 Task: Open Card Card0000000114 in Board Board0000000029 in Workspace WS0000000010 in Trello. Add Member ayush98111@gmail.com to Card Card0000000114 in Board Board0000000029 in Workspace WS0000000010 in Trello. Add Blue Label titled Label0000000114 to Card Card0000000114 in Board Board0000000029 in Workspace WS0000000010 in Trello. Add Checklist CL0000000114 to Card Card0000000114 in Board Board0000000029 in Workspace WS0000000010 in Trello. Add Dates with Start Date as Sep 01 2023 and Due Date as Sep 30 2023 to Card Card0000000114 in Board Board0000000029 in Workspace WS0000000010 in Trello
Action: Mouse moved to (483, 45)
Screenshot: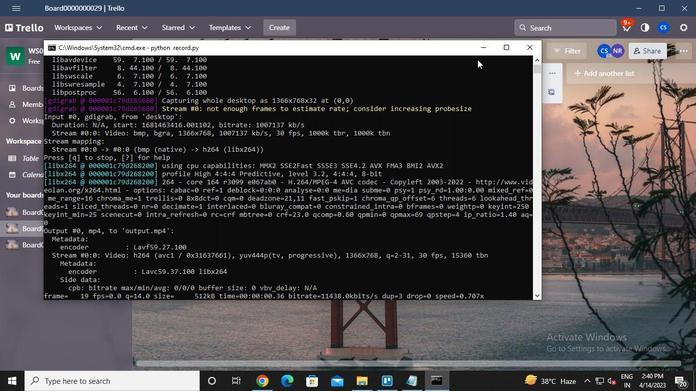
Action: Mouse pressed left at (483, 45)
Screenshot: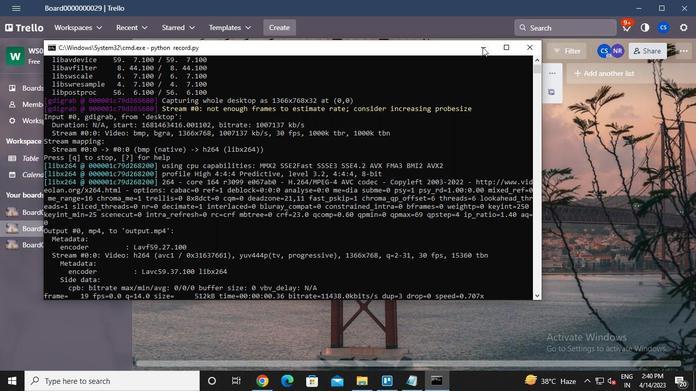 
Action: Mouse moved to (187, 188)
Screenshot: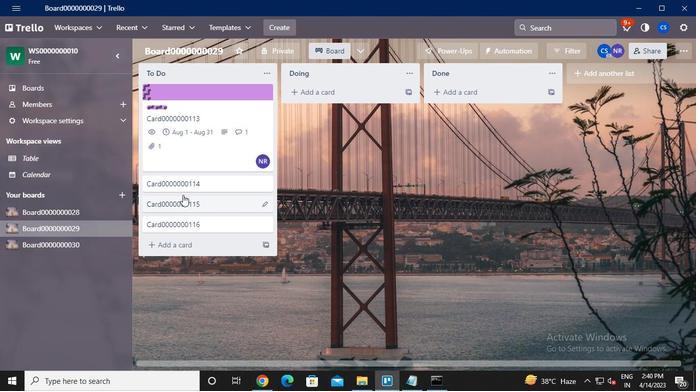 
Action: Mouse pressed left at (187, 188)
Screenshot: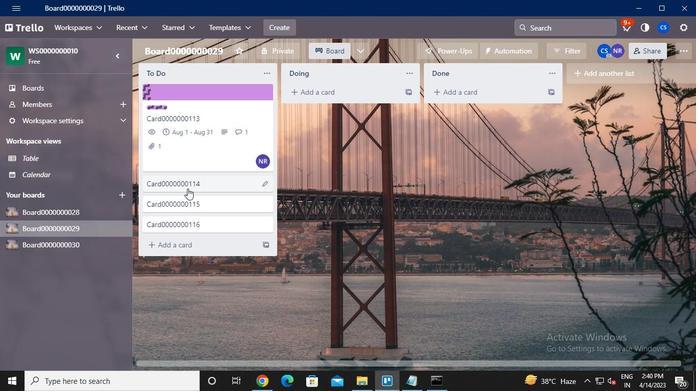 
Action: Mouse moved to (499, 128)
Screenshot: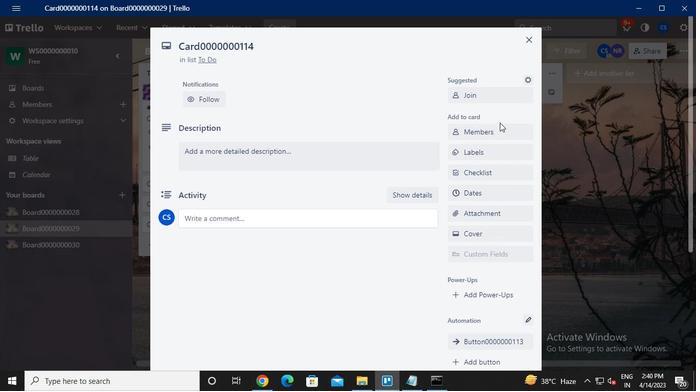 
Action: Mouse pressed left at (499, 128)
Screenshot: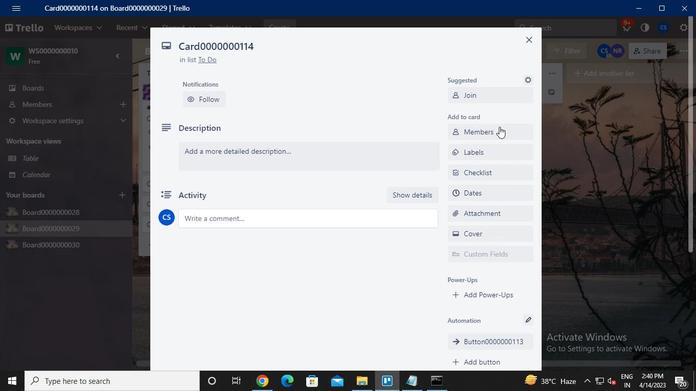 
Action: Keyboard Key.caps_lock
Screenshot: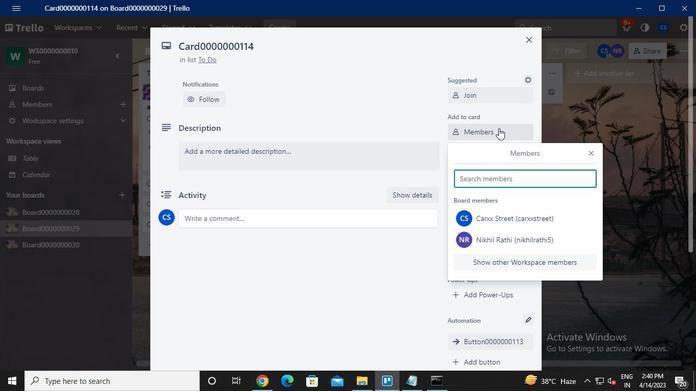 
Action: Keyboard a
Screenshot: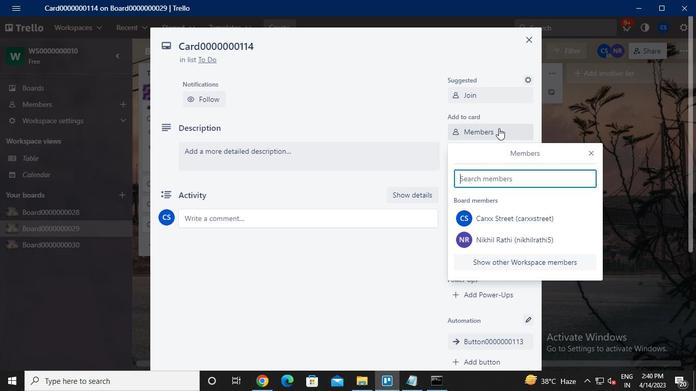 
Action: Keyboard y
Screenshot: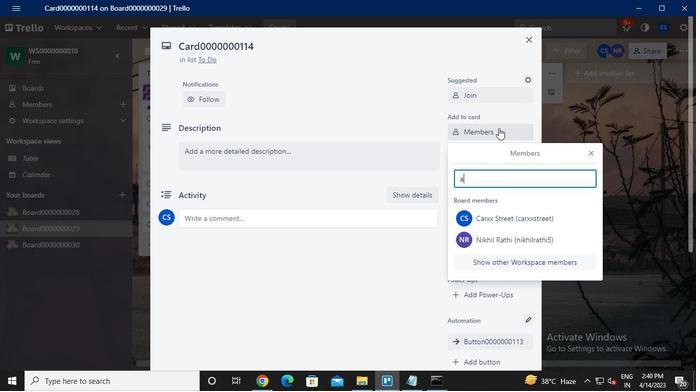 
Action: Keyboard u
Screenshot: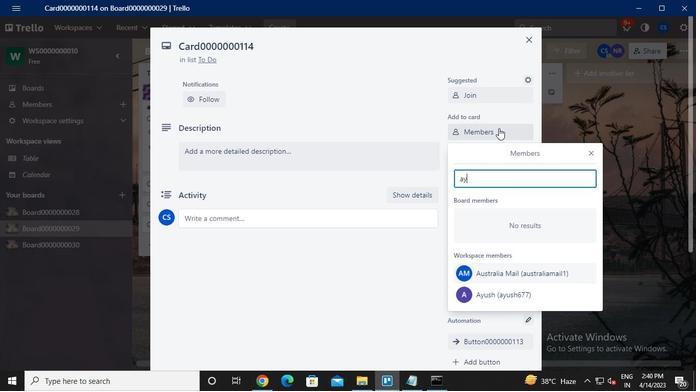 
Action: Keyboard s
Screenshot: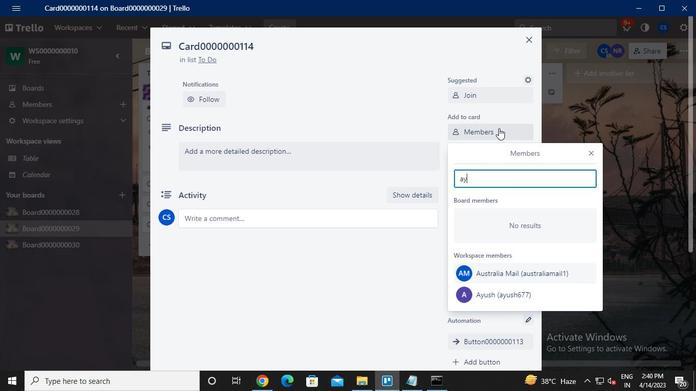
Action: Keyboard h
Screenshot: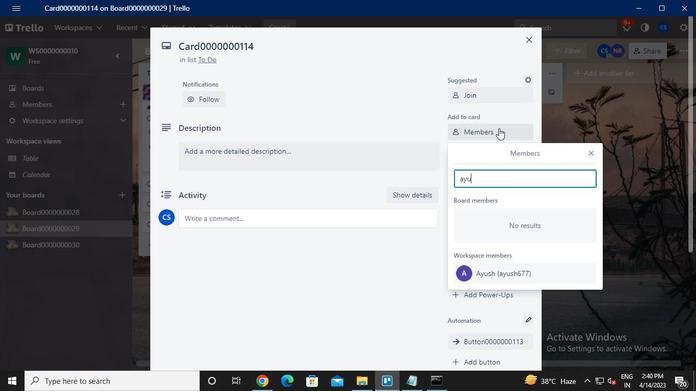 
Action: Keyboard <105>
Screenshot: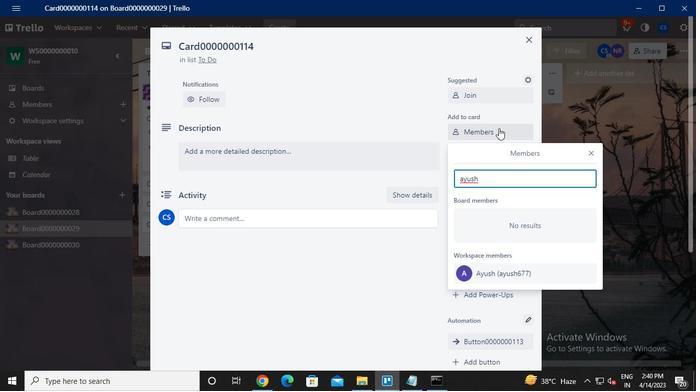 
Action: Keyboard <104>
Screenshot: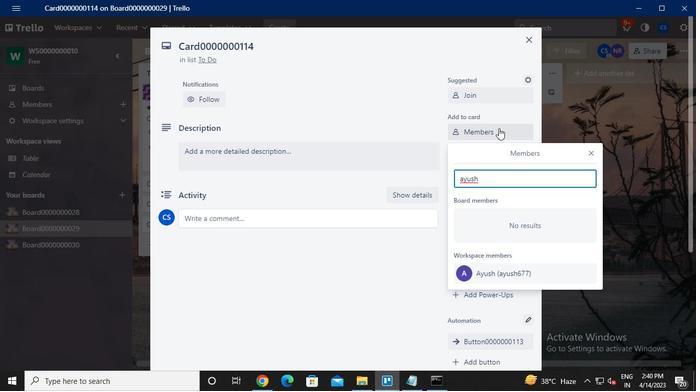 
Action: Keyboard <97>
Screenshot: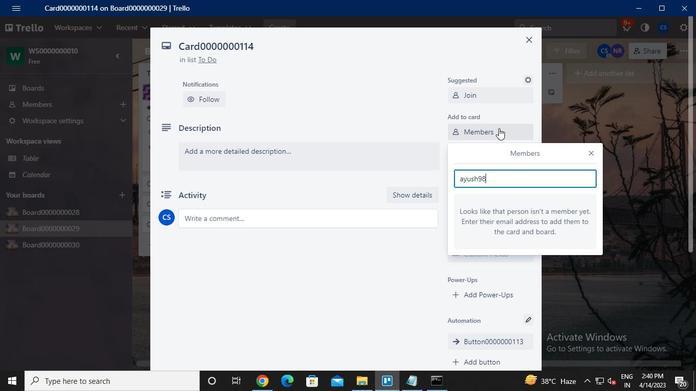 
Action: Keyboard <97>
Screenshot: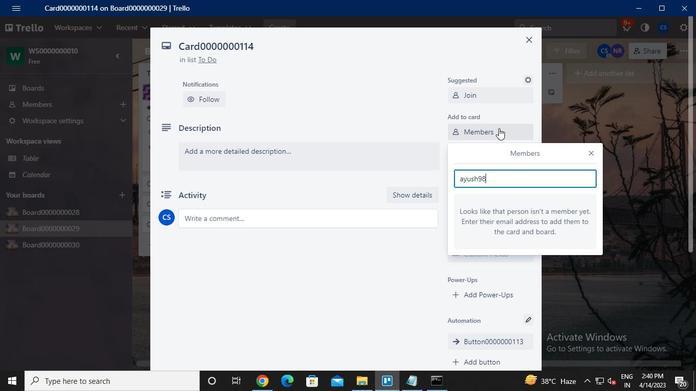 
Action: Keyboard <97>
Screenshot: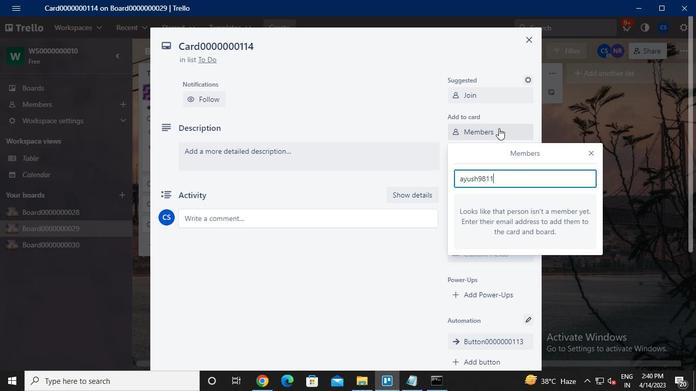 
Action: Keyboard Key.shift
Screenshot: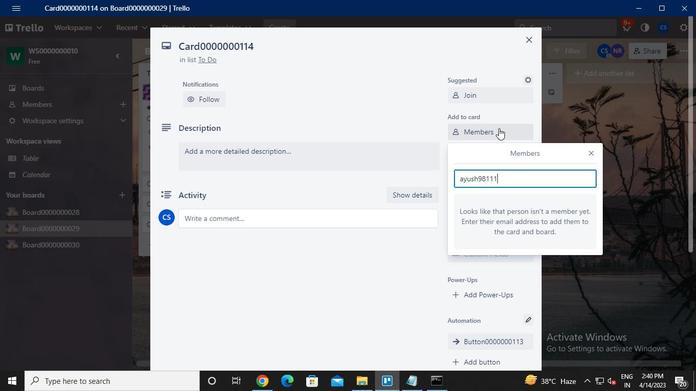 
Action: Keyboard @
Screenshot: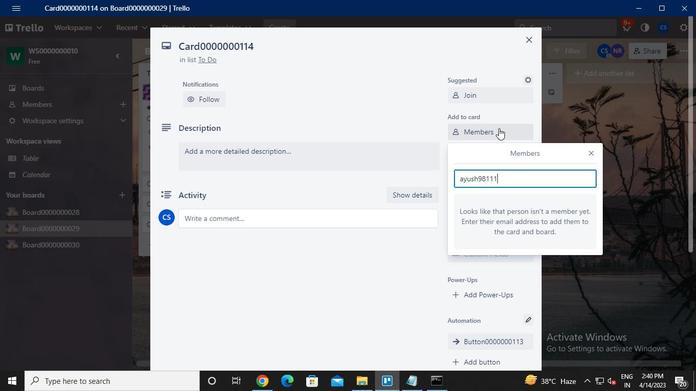 
Action: Keyboard g
Screenshot: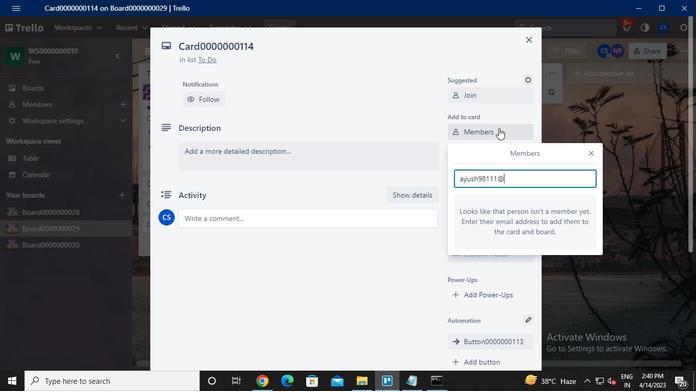 
Action: Keyboard m
Screenshot: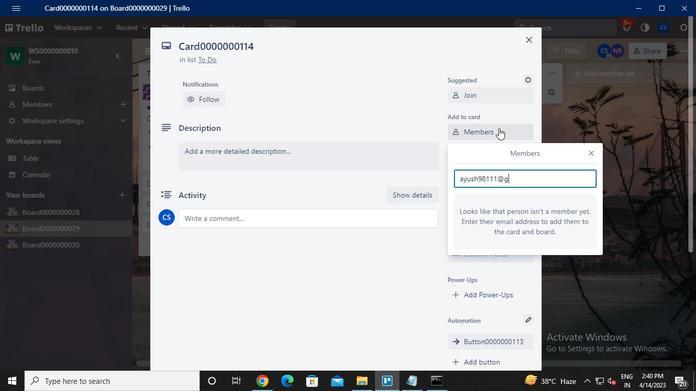 
Action: Keyboard a
Screenshot: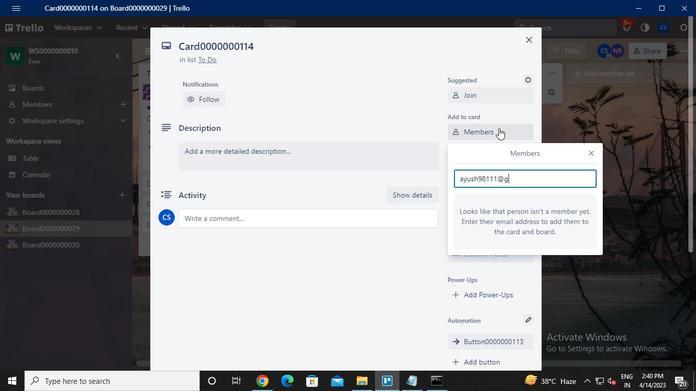 
Action: Keyboard i
Screenshot: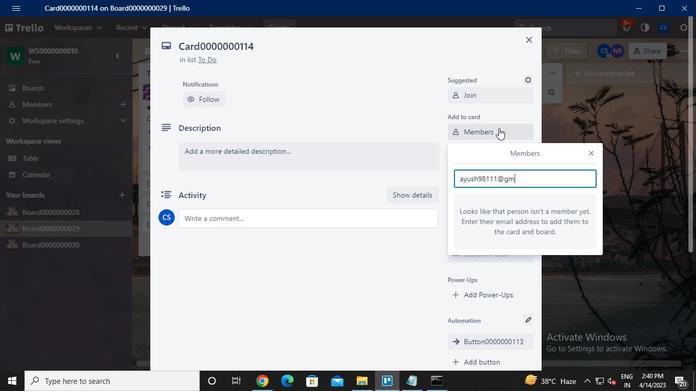 
Action: Keyboard l
Screenshot: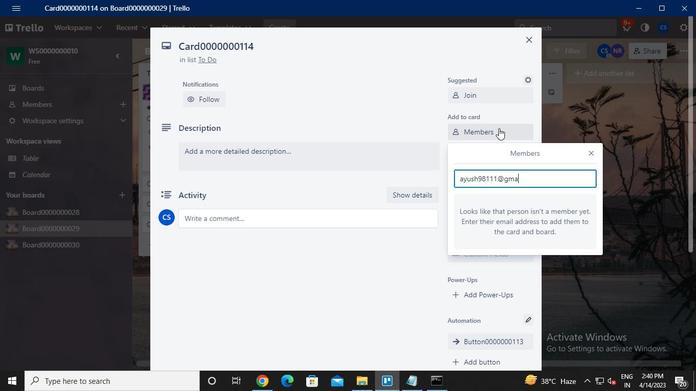 
Action: Keyboard .
Screenshot: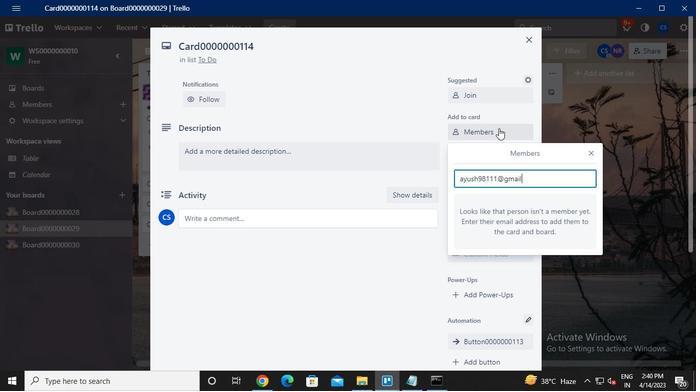 
Action: Keyboard c
Screenshot: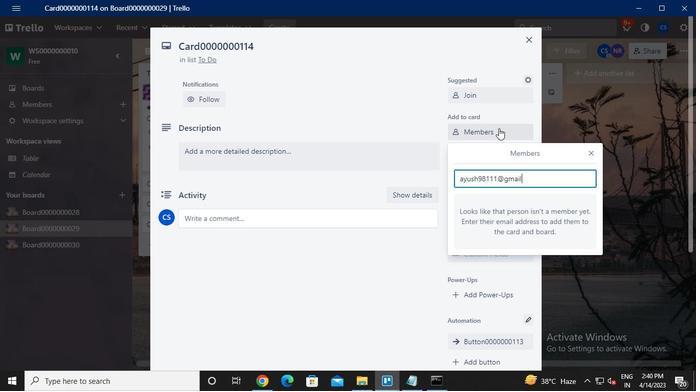 
Action: Keyboard o
Screenshot: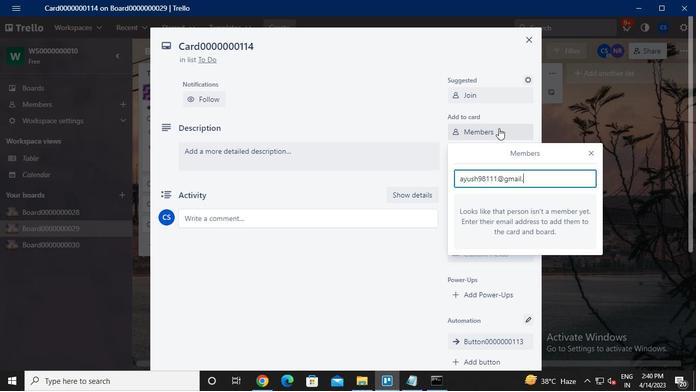 
Action: Keyboard m
Screenshot: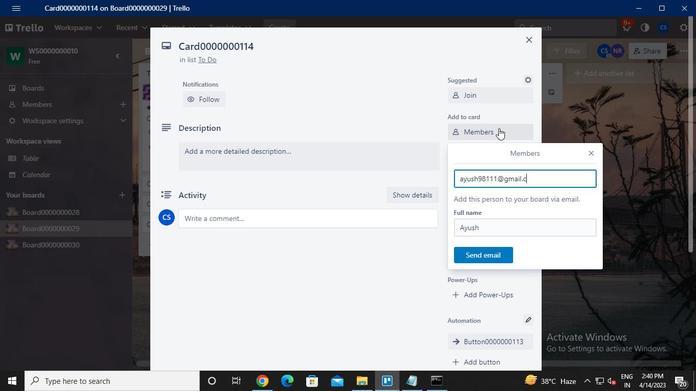
Action: Mouse moved to (498, 254)
Screenshot: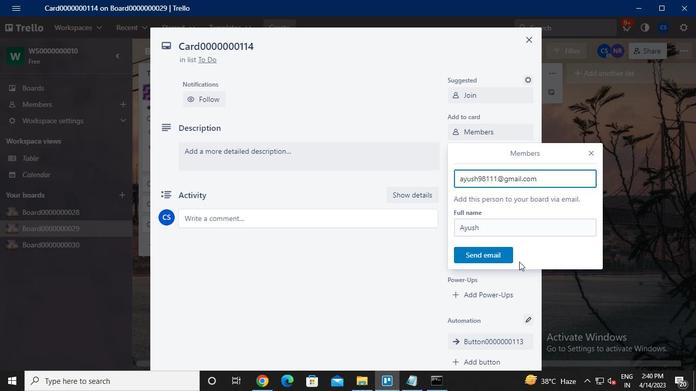 
Action: Mouse pressed left at (498, 254)
Screenshot: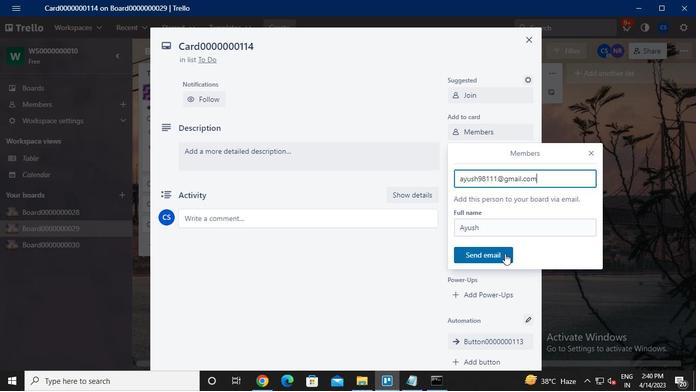 
Action: Mouse moved to (496, 157)
Screenshot: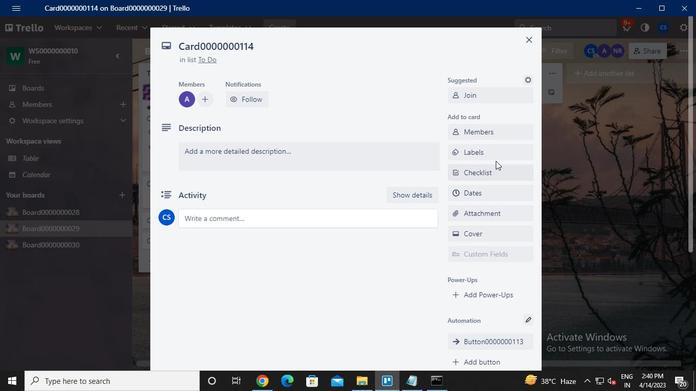 
Action: Mouse pressed left at (496, 157)
Screenshot: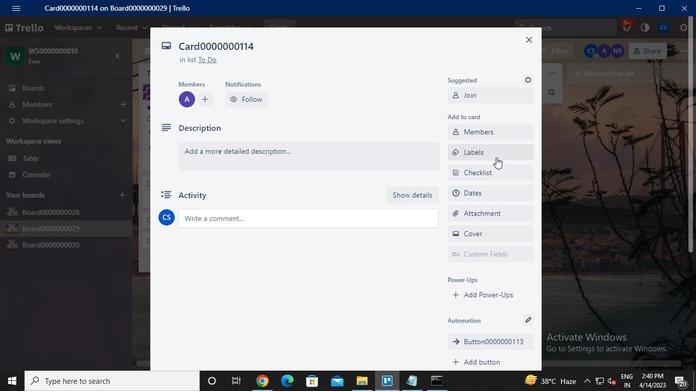 
Action: Mouse moved to (517, 245)
Screenshot: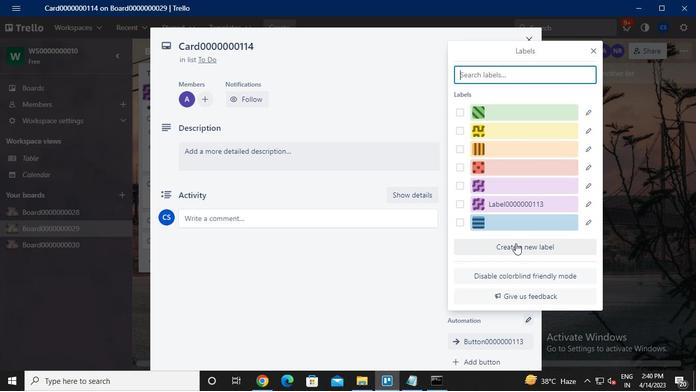 
Action: Mouse pressed left at (517, 245)
Screenshot: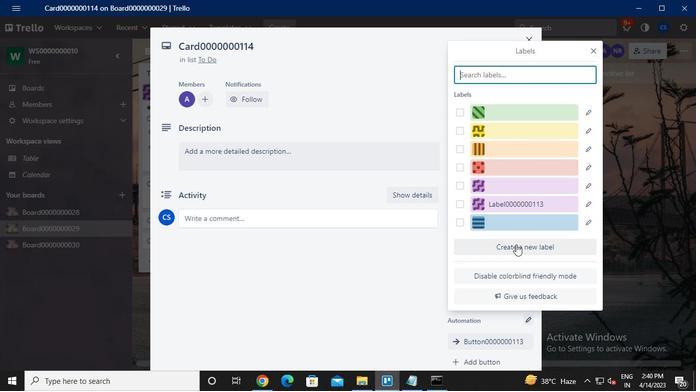 
Action: Mouse moved to (497, 247)
Screenshot: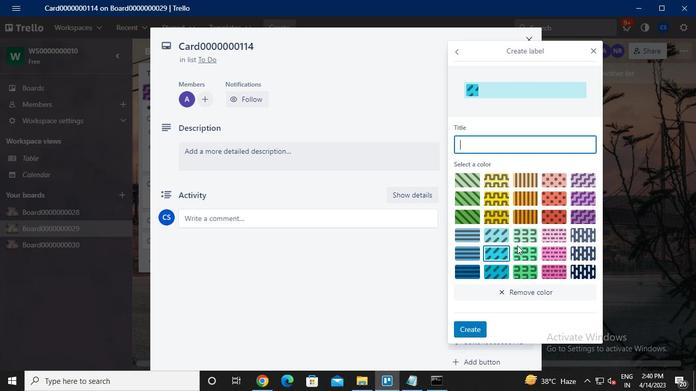 
Action: Keyboard Key.caps_lock
Screenshot: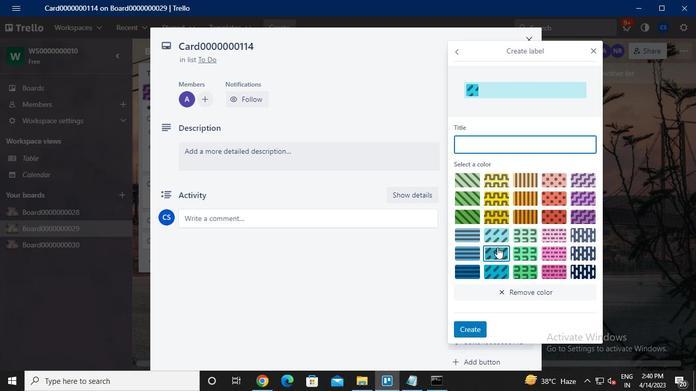 
Action: Keyboard l
Screenshot: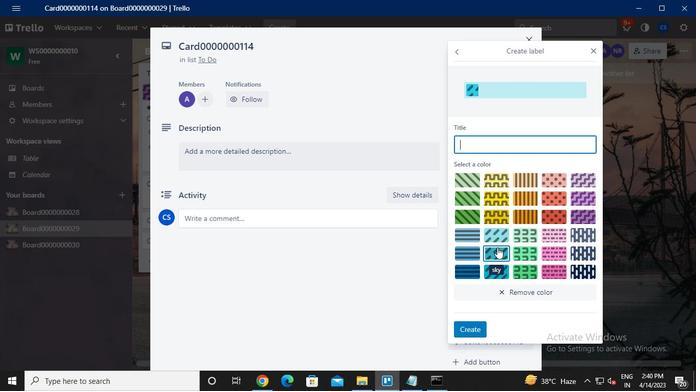 
Action: Keyboard Key.caps_lock
Screenshot: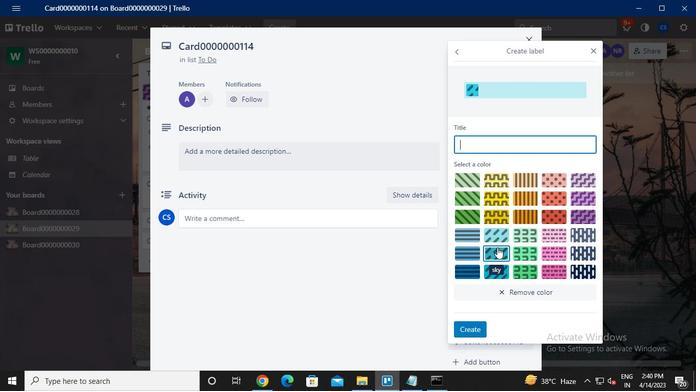 
Action: Keyboard a
Screenshot: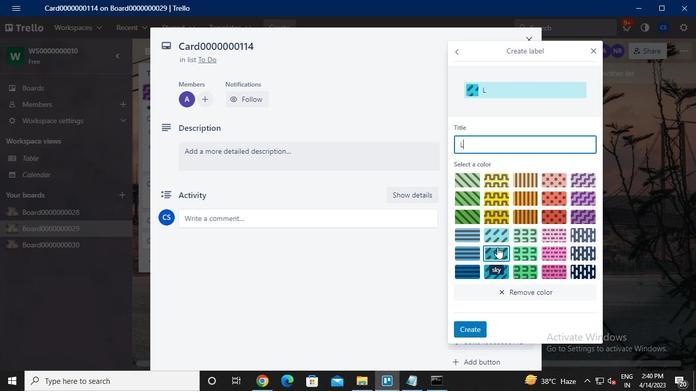 
Action: Keyboard b
Screenshot: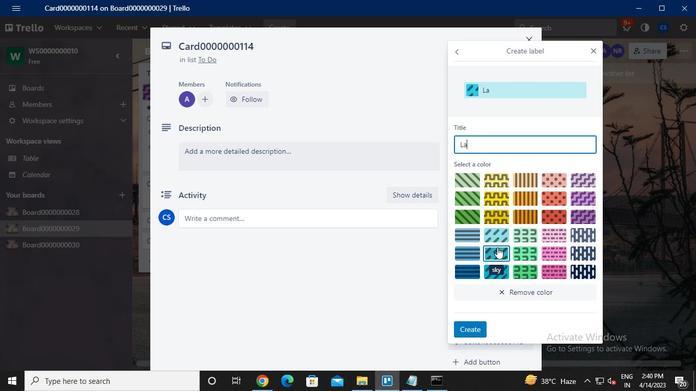 
Action: Keyboard e
Screenshot: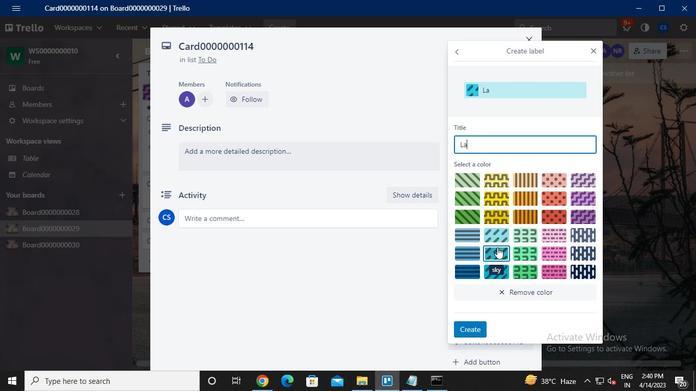 
Action: Keyboard l
Screenshot: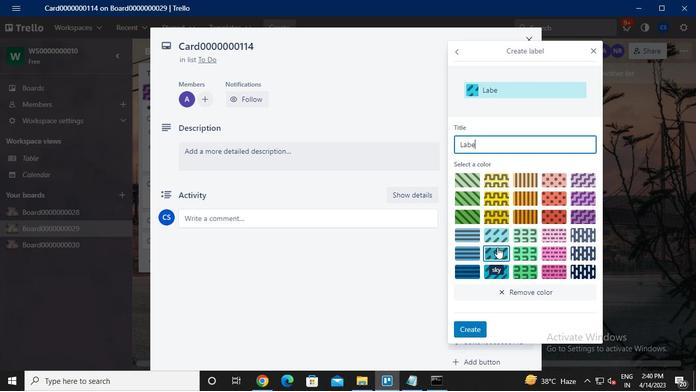 
Action: Keyboard <96>
Screenshot: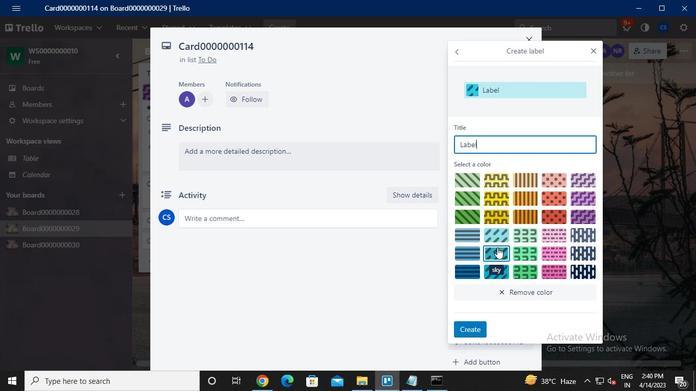 
Action: Keyboard <96>
Screenshot: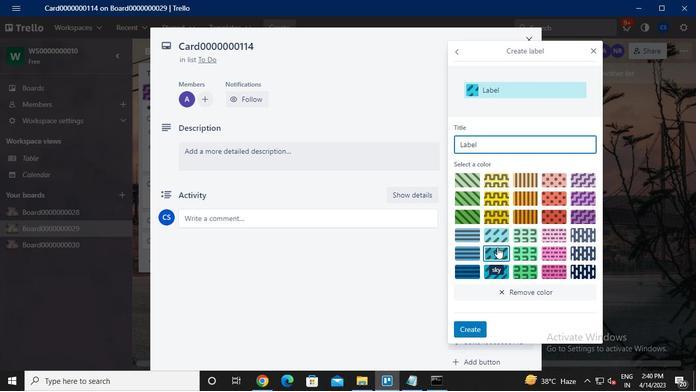 
Action: Keyboard <96>
Screenshot: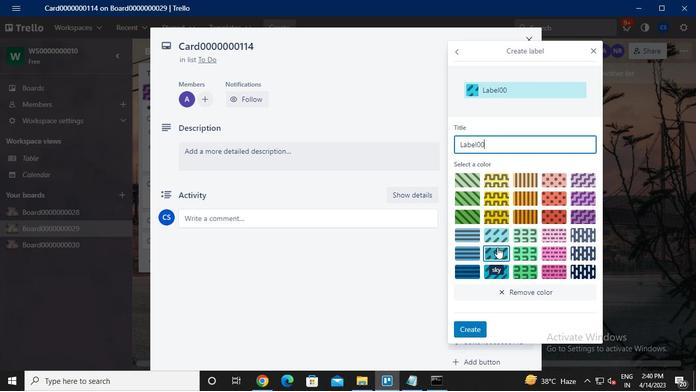 
Action: Keyboard <96>
Screenshot: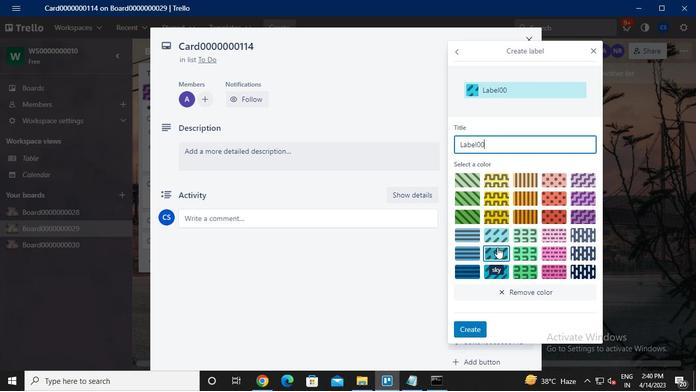 
Action: Keyboard <96>
Screenshot: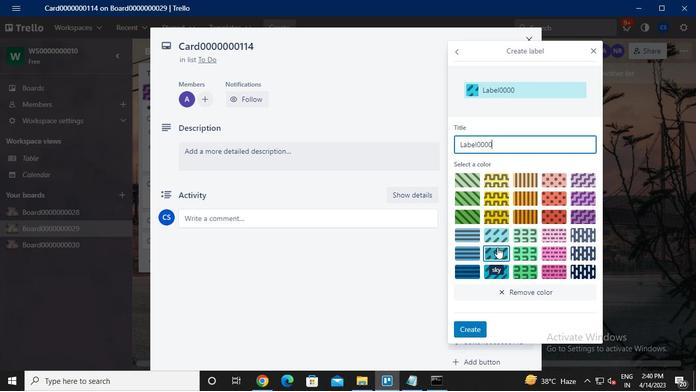 
Action: Keyboard <96>
Screenshot: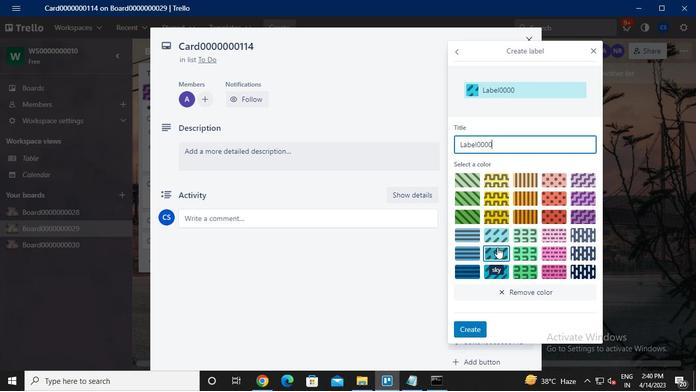 
Action: Keyboard <96>
Screenshot: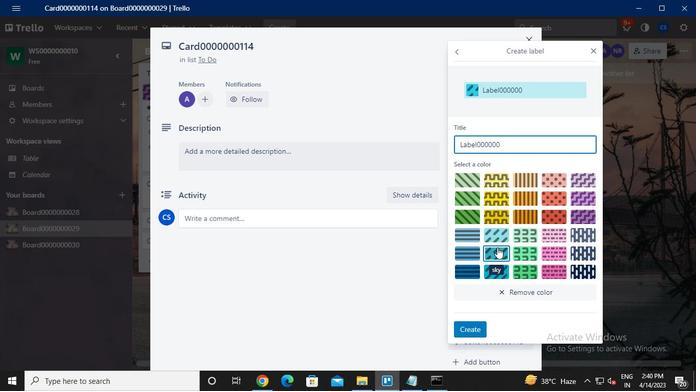 
Action: Keyboard <97>
Screenshot: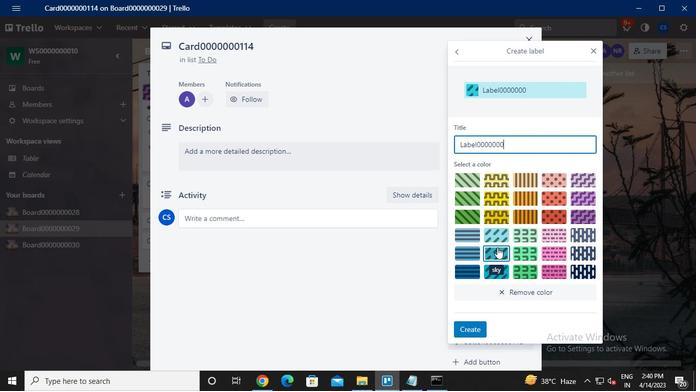 
Action: Keyboard <97>
Screenshot: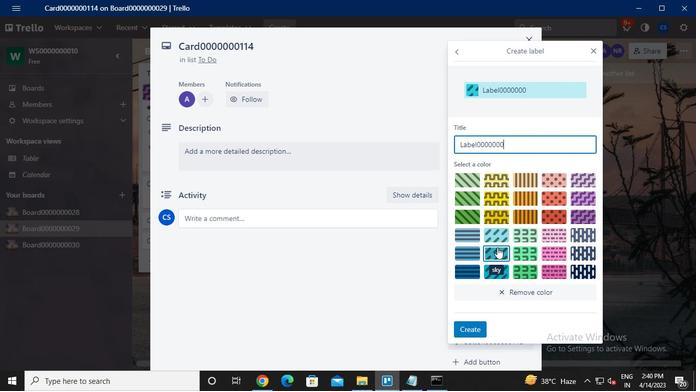 
Action: Keyboard <100>
Screenshot: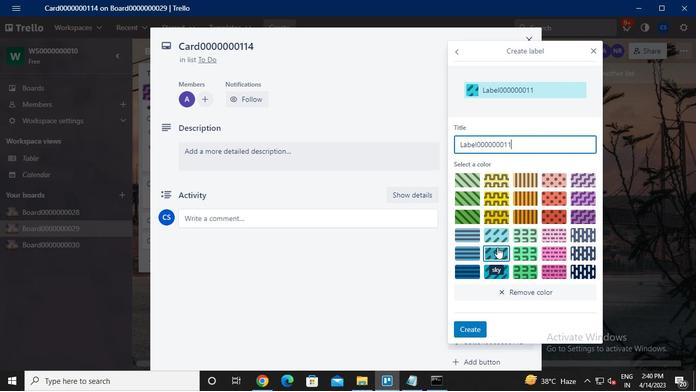 
Action: Mouse moved to (496, 256)
Screenshot: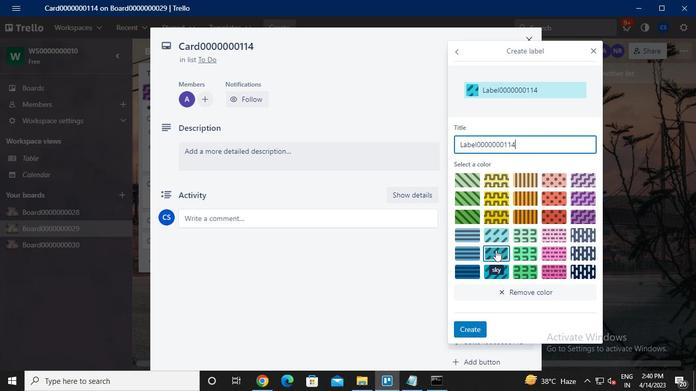 
Action: Mouse pressed left at (496, 256)
Screenshot: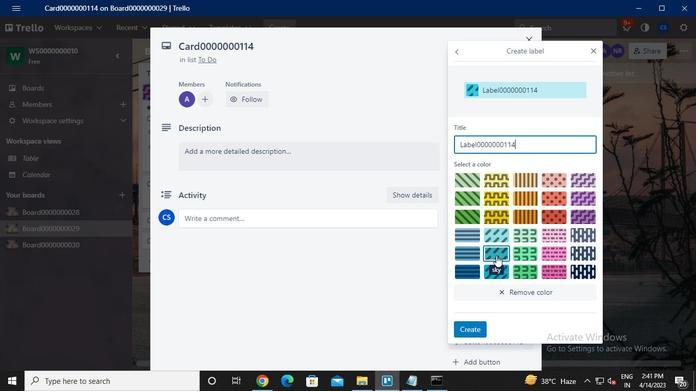 
Action: Mouse moved to (466, 253)
Screenshot: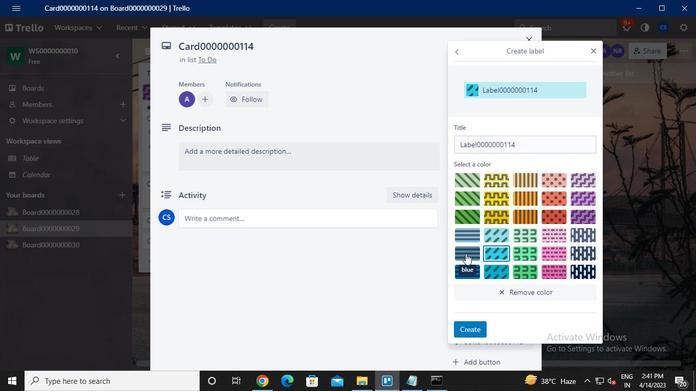 
Action: Mouse pressed left at (466, 253)
Screenshot: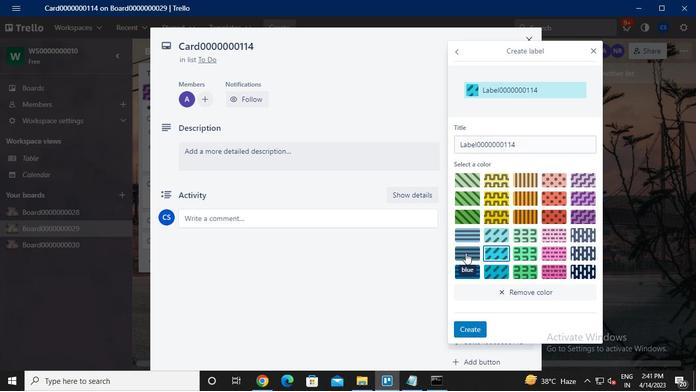 
Action: Mouse moved to (471, 321)
Screenshot: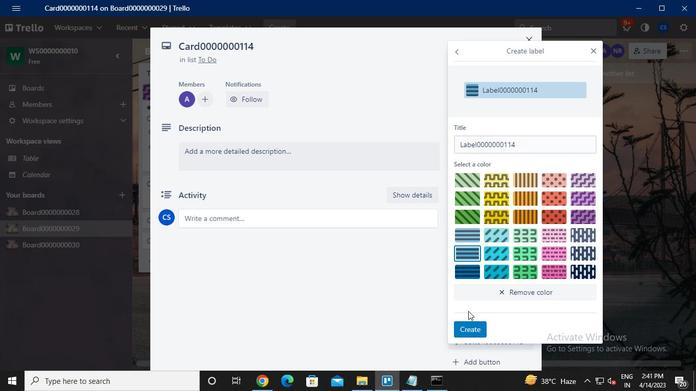 
Action: Mouse pressed left at (471, 321)
Screenshot: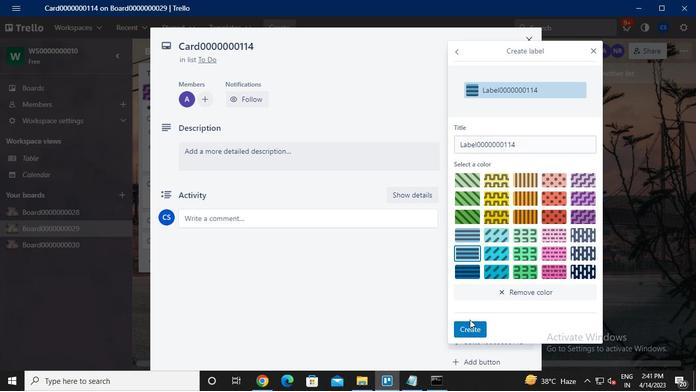 
Action: Mouse moved to (594, 47)
Screenshot: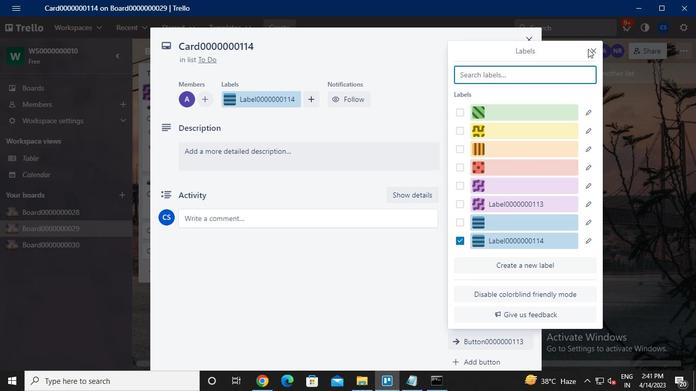 
Action: Mouse pressed left at (594, 47)
Screenshot: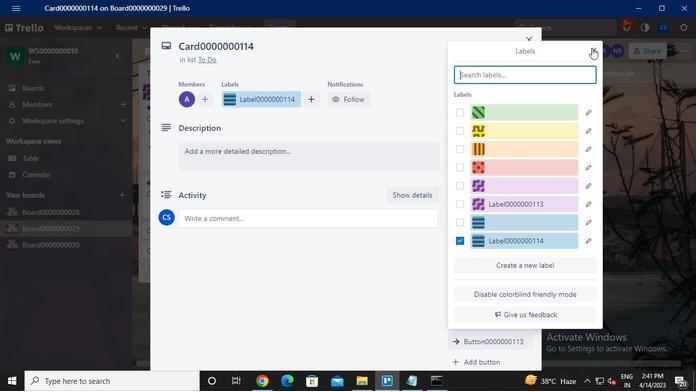 
Action: Mouse moved to (490, 178)
Screenshot: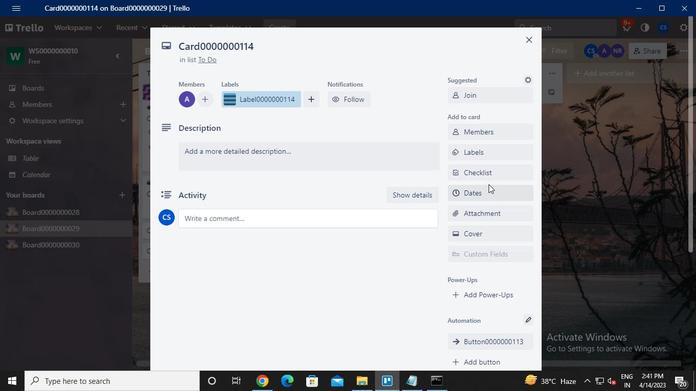 
Action: Mouse pressed left at (490, 178)
Screenshot: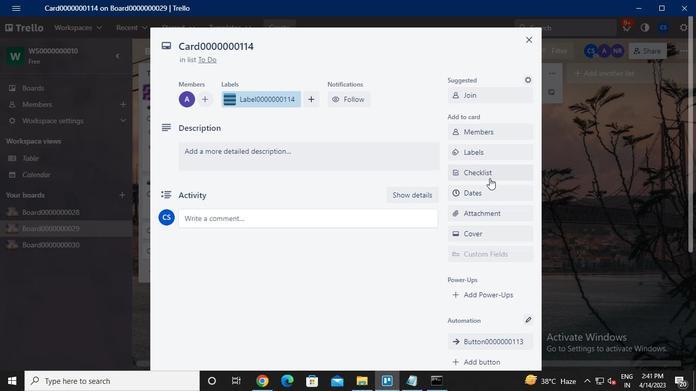 
Action: Mouse moved to (490, 193)
Screenshot: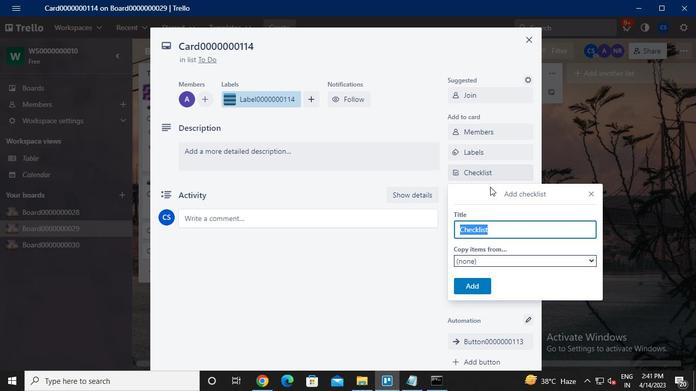
Action: Keyboard Key.caps_lock
Screenshot: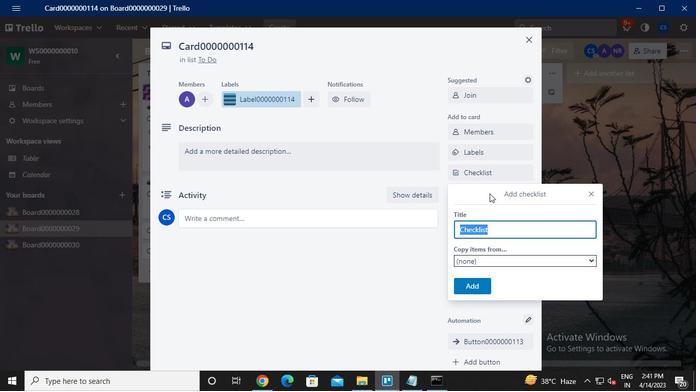 
Action: Keyboard c
Screenshot: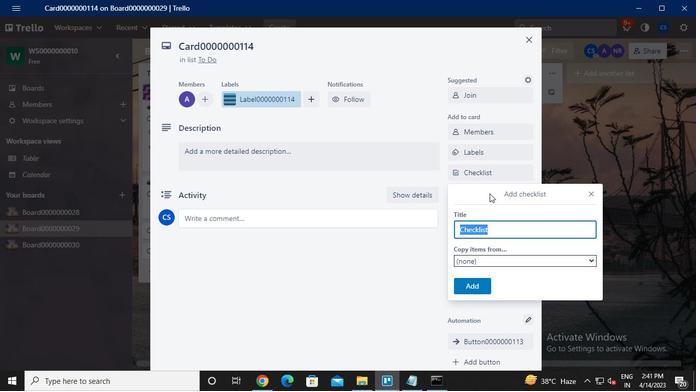 
Action: Keyboard l
Screenshot: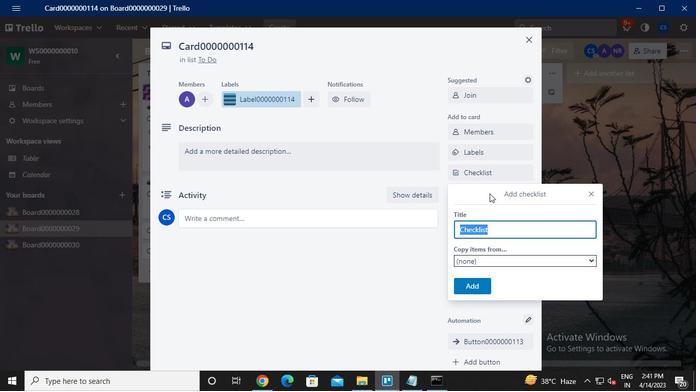 
Action: Keyboard <96>
Screenshot: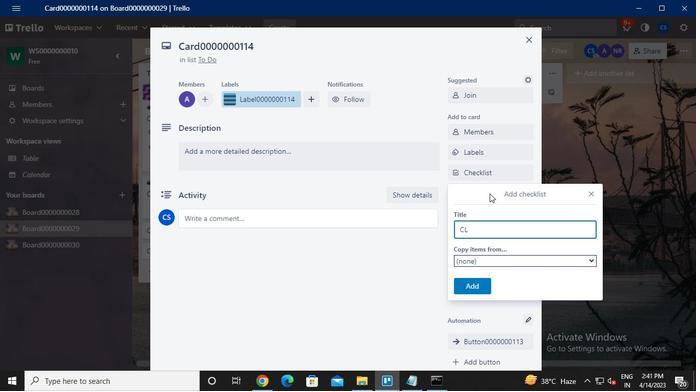 
Action: Keyboard <96>
Screenshot: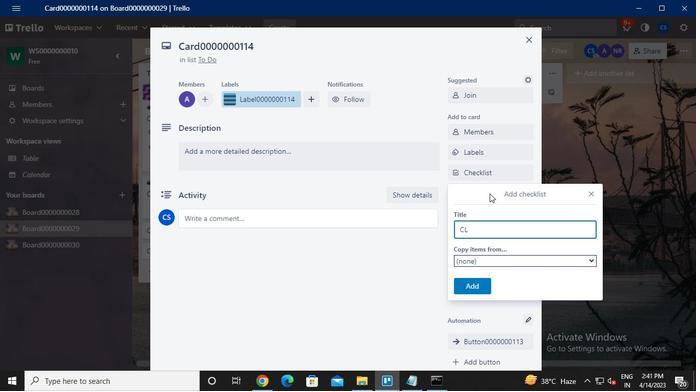 
Action: Keyboard <96>
Screenshot: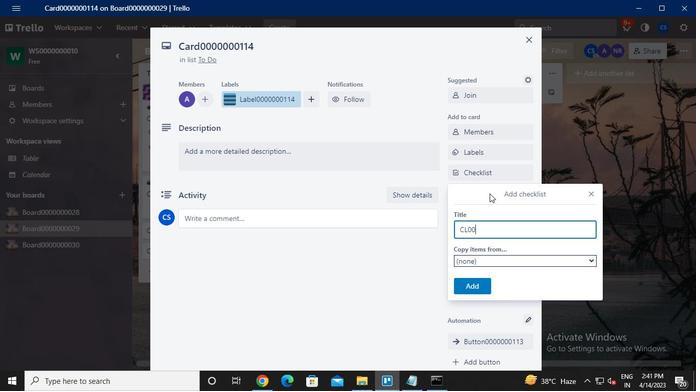 
Action: Keyboard <96>
Screenshot: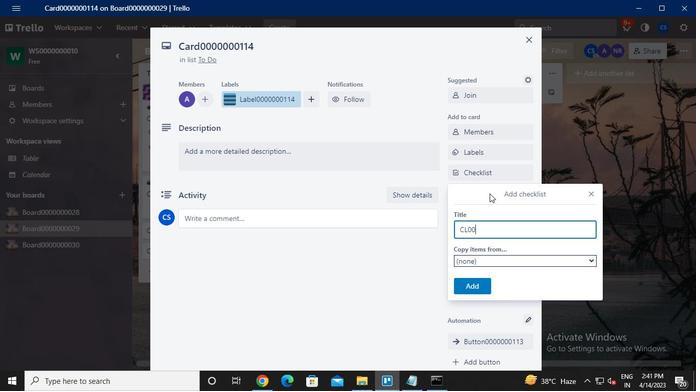 
Action: Keyboard <96>
Screenshot: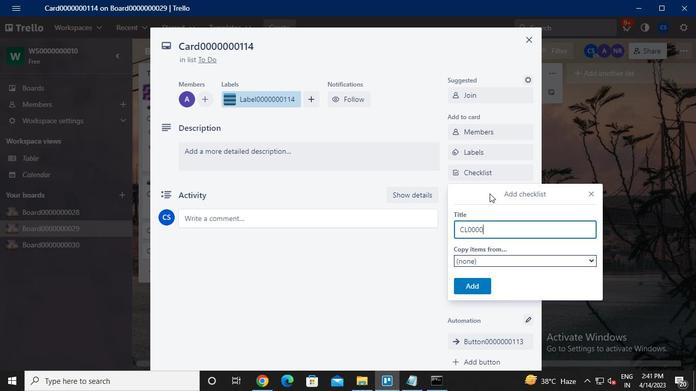 
Action: Keyboard <96>
Screenshot: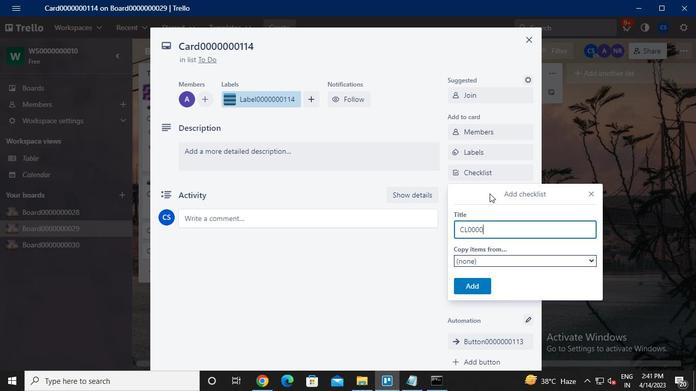
Action: Keyboard <96>
Screenshot: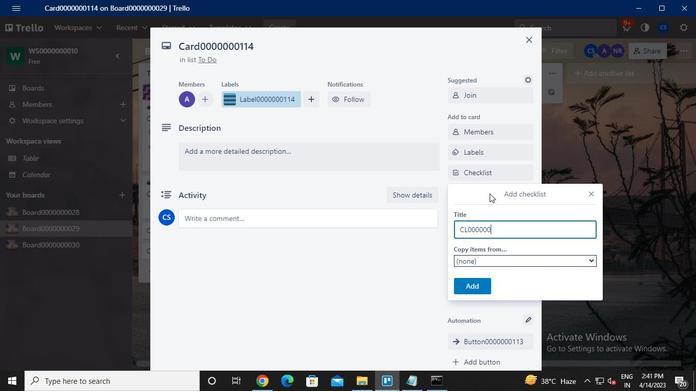 
Action: Keyboard <97>
Screenshot: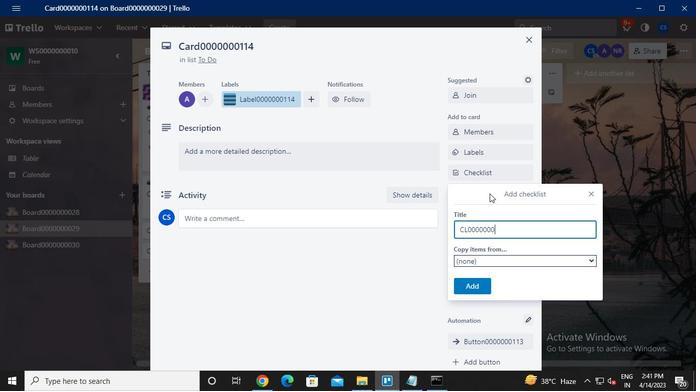 
Action: Keyboard <97>
Screenshot: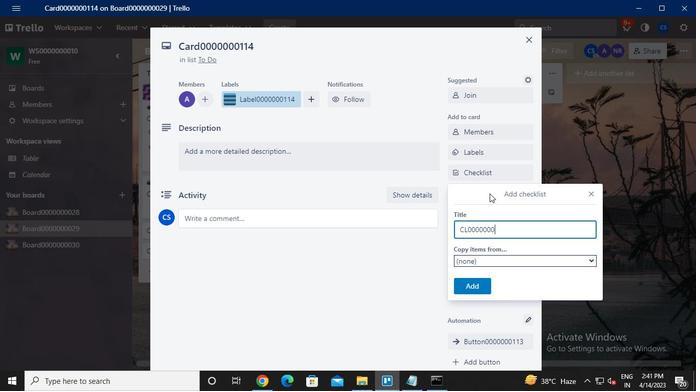 
Action: Keyboard <100>
Screenshot: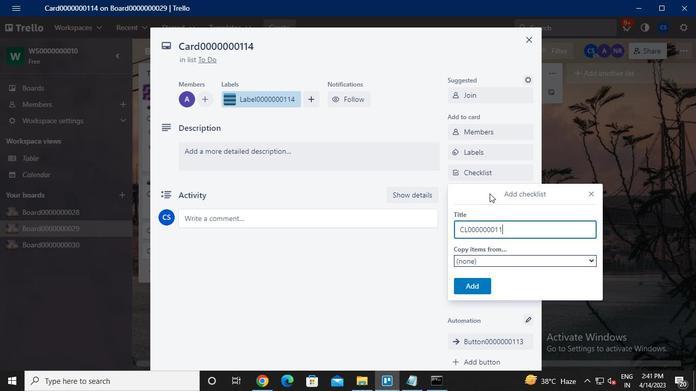 
Action: Mouse moved to (479, 291)
Screenshot: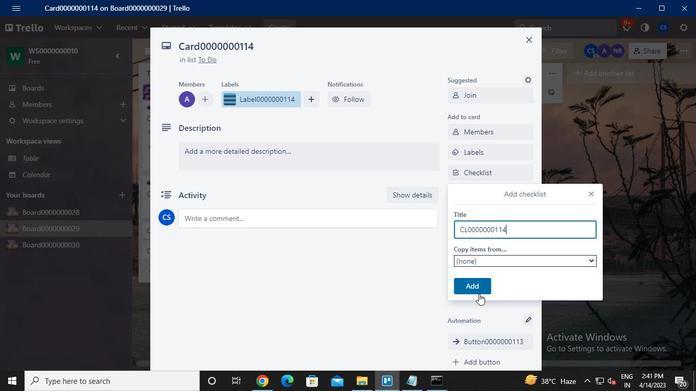 
Action: Mouse pressed left at (479, 291)
Screenshot: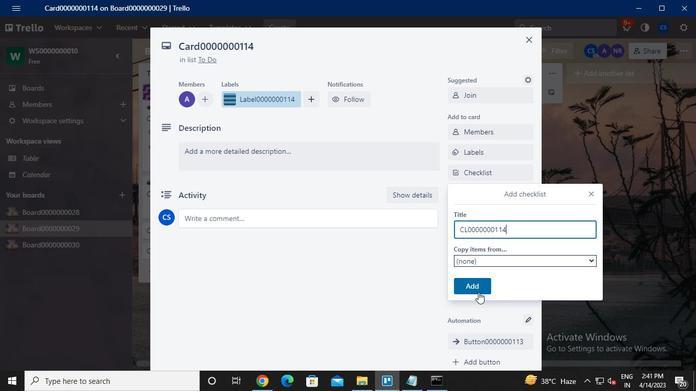 
Action: Mouse moved to (483, 197)
Screenshot: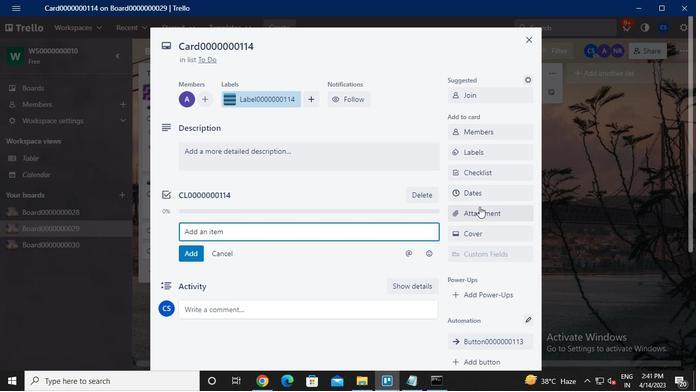 
Action: Mouse pressed left at (483, 197)
Screenshot: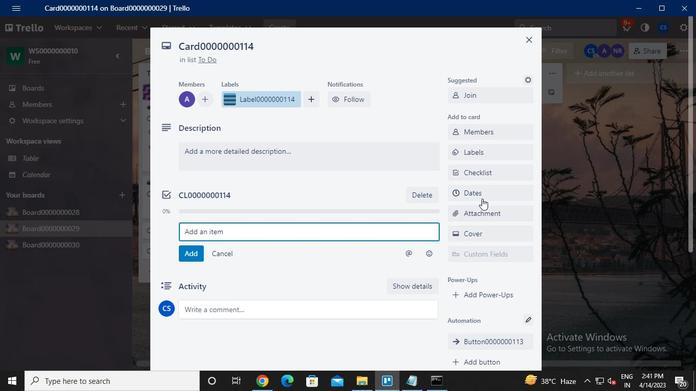 
Action: Mouse moved to (460, 232)
Screenshot: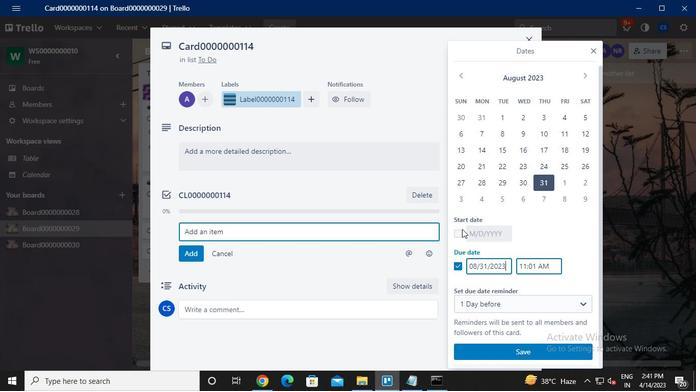
Action: Mouse pressed left at (460, 232)
Screenshot: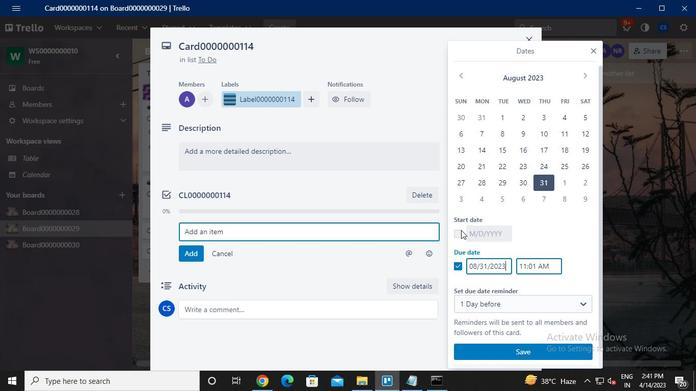 
Action: Mouse moved to (583, 71)
Screenshot: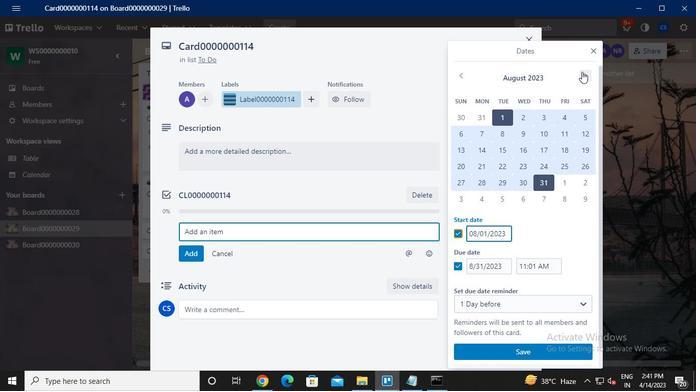 
Action: Mouse pressed left at (583, 71)
Screenshot: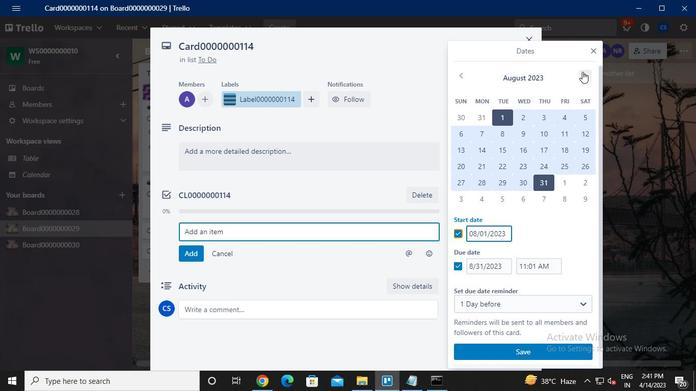 
Action: Mouse moved to (564, 117)
Screenshot: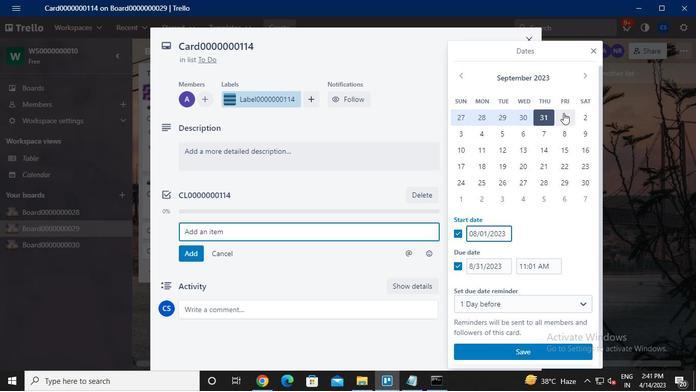 
Action: Mouse pressed left at (564, 117)
Screenshot: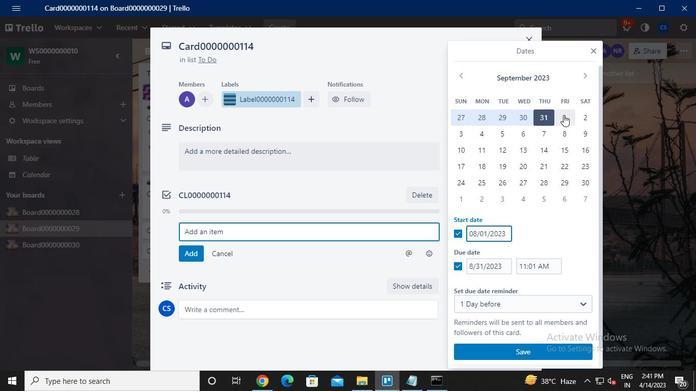 
Action: Mouse moved to (582, 185)
Screenshot: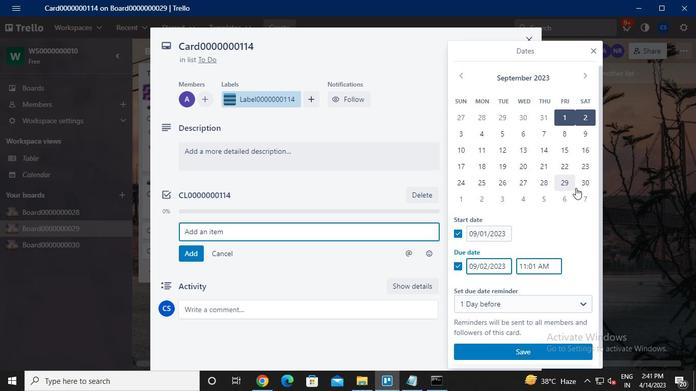 
Action: Mouse pressed left at (582, 185)
Screenshot: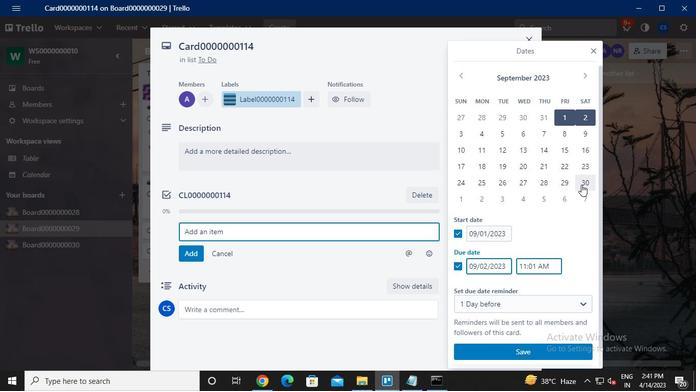 
Action: Mouse moved to (495, 354)
Screenshot: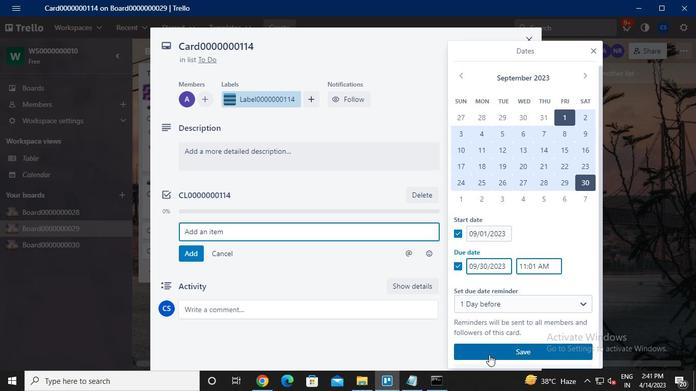 
Action: Mouse pressed left at (495, 354)
Screenshot: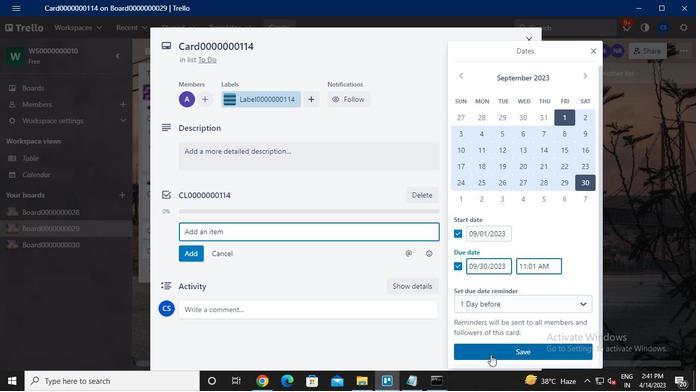 
Action: Mouse moved to (442, 379)
Screenshot: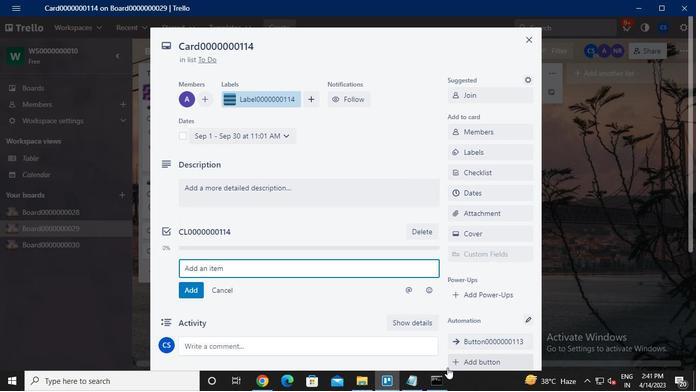 
Action: Mouse pressed left at (442, 379)
Screenshot: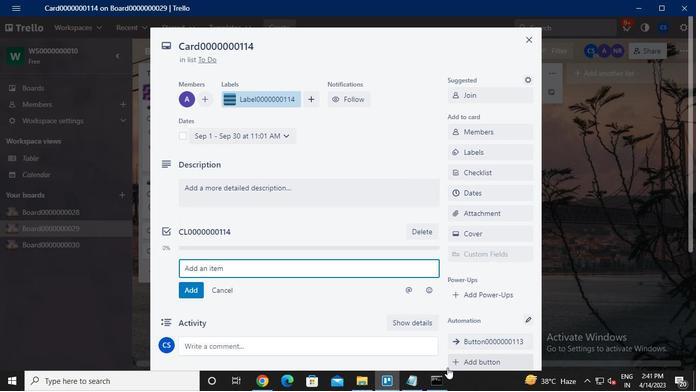 
Action: Mouse moved to (527, 52)
Screenshot: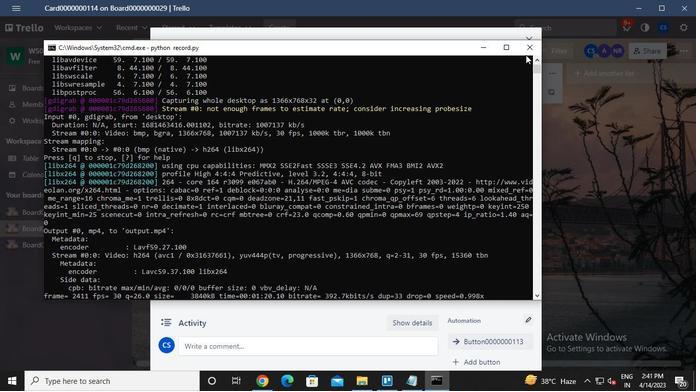 
Action: Mouse pressed left at (527, 52)
Screenshot: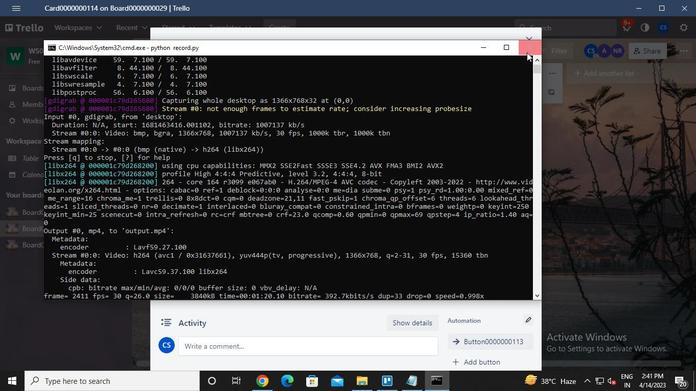 
